 Task: Add Xylichew Fruit Gum 60 Count to the cart.
Action: Mouse moved to (272, 140)
Screenshot: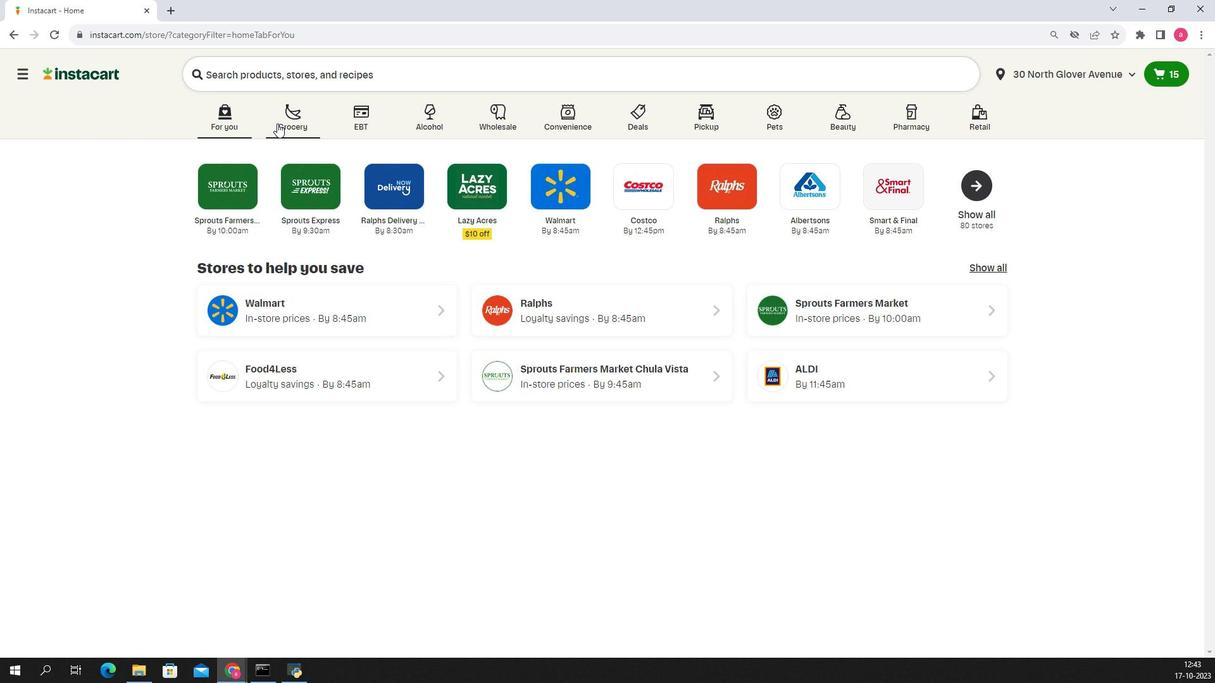 
Action: Mouse pressed left at (272, 140)
Screenshot: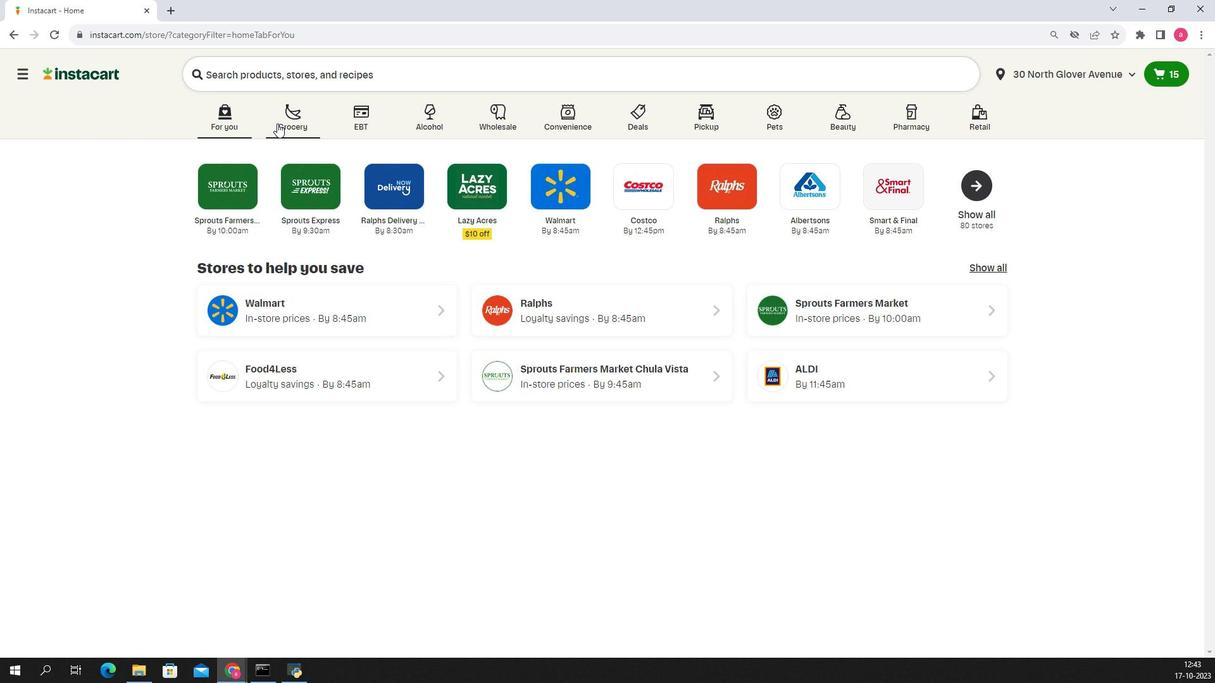 
Action: Mouse moved to (210, 357)
Screenshot: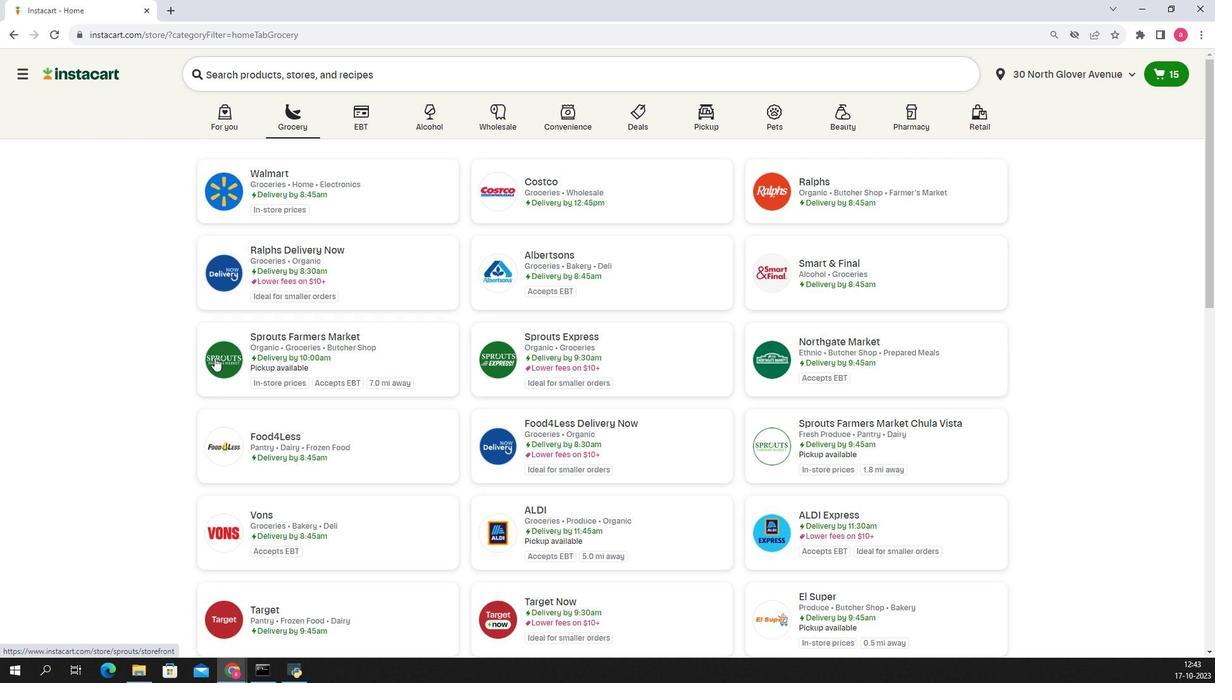 
Action: Mouse pressed left at (210, 357)
Screenshot: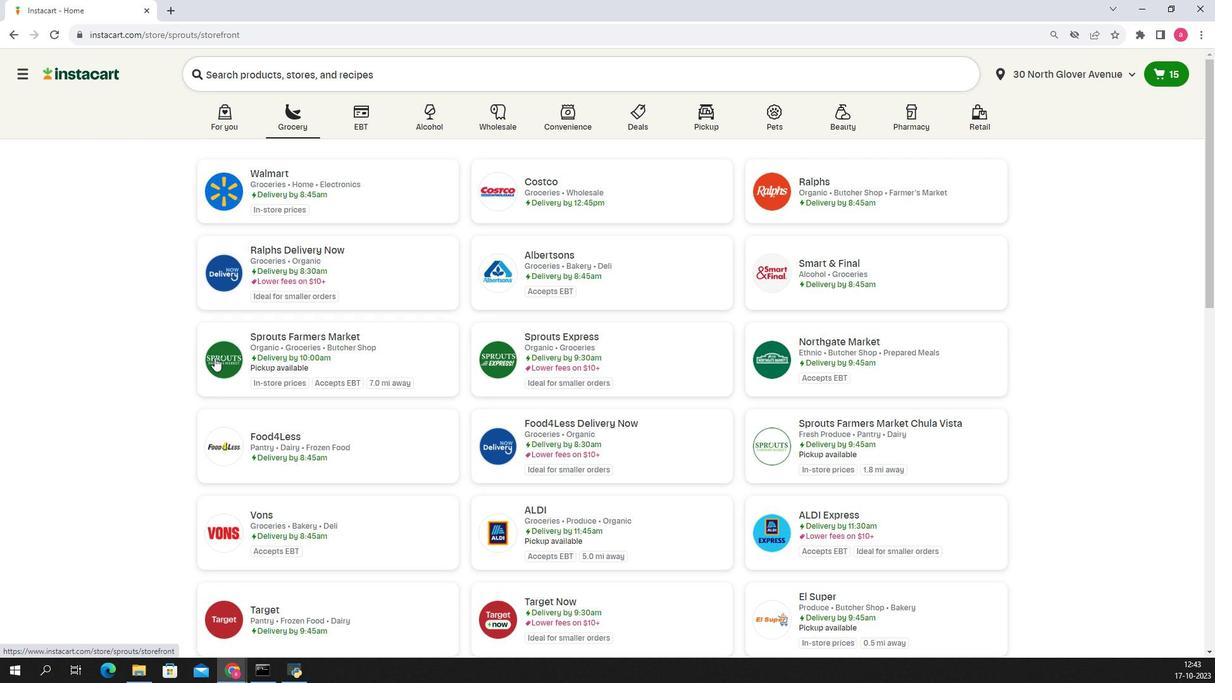 
Action: Mouse moved to (49, 517)
Screenshot: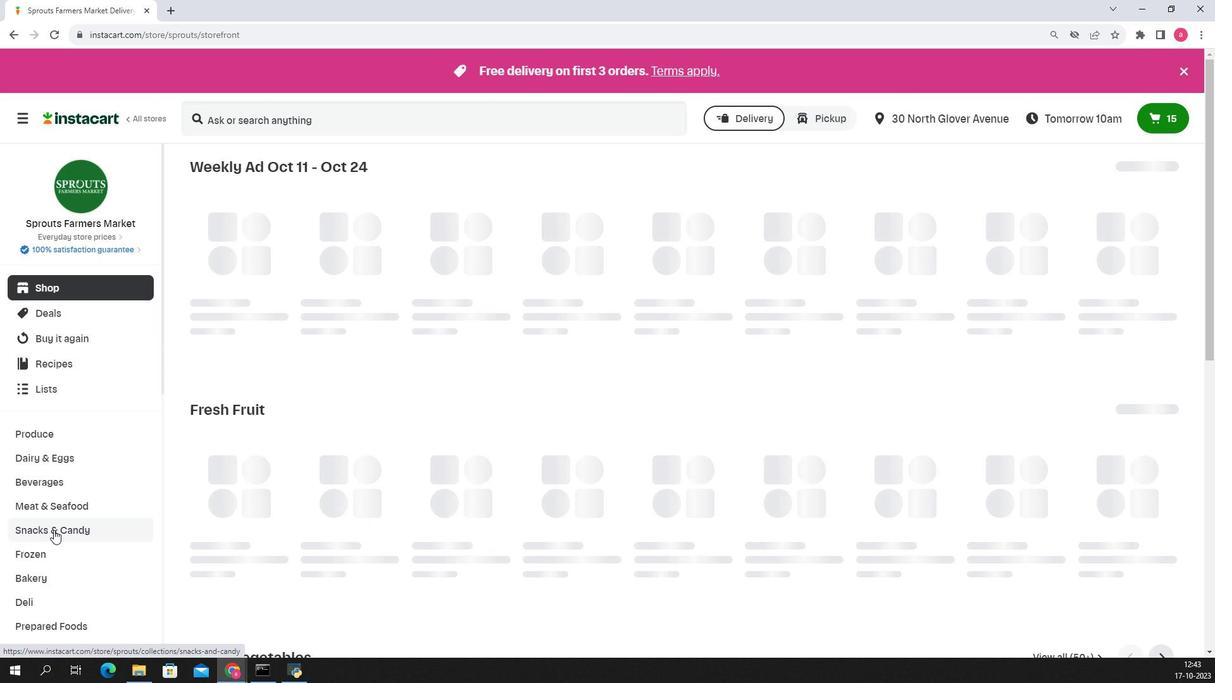 
Action: Mouse pressed left at (49, 517)
Screenshot: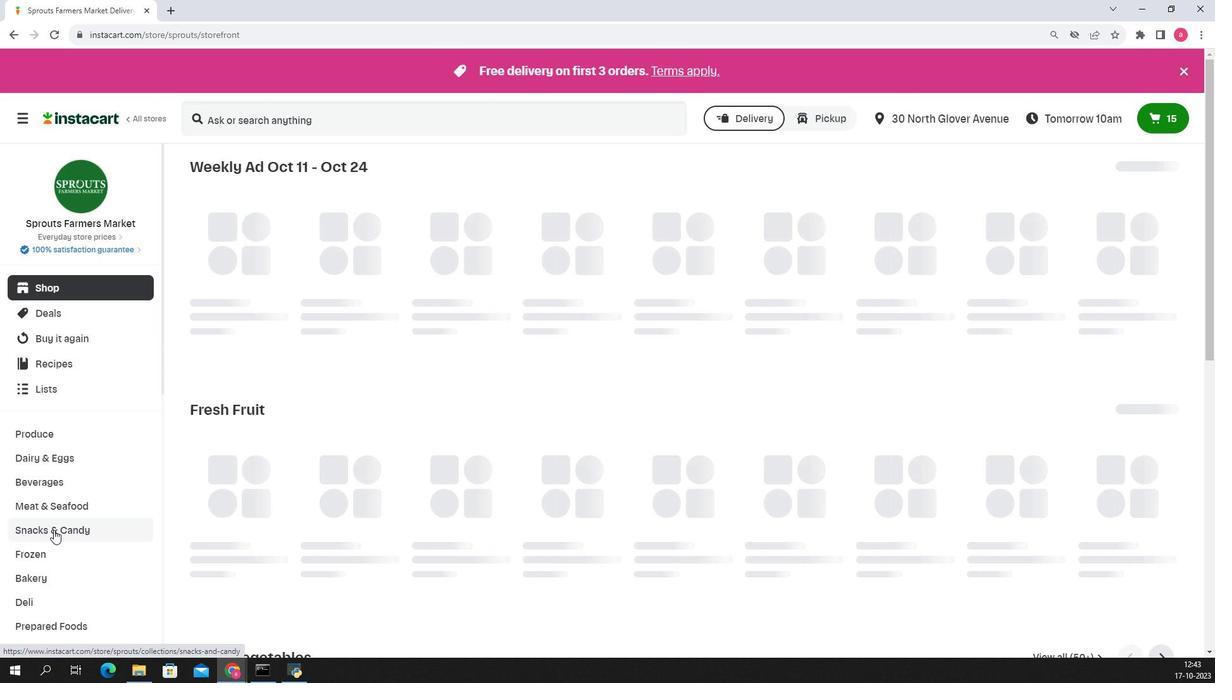 
Action: Mouse moved to (1171, 217)
Screenshot: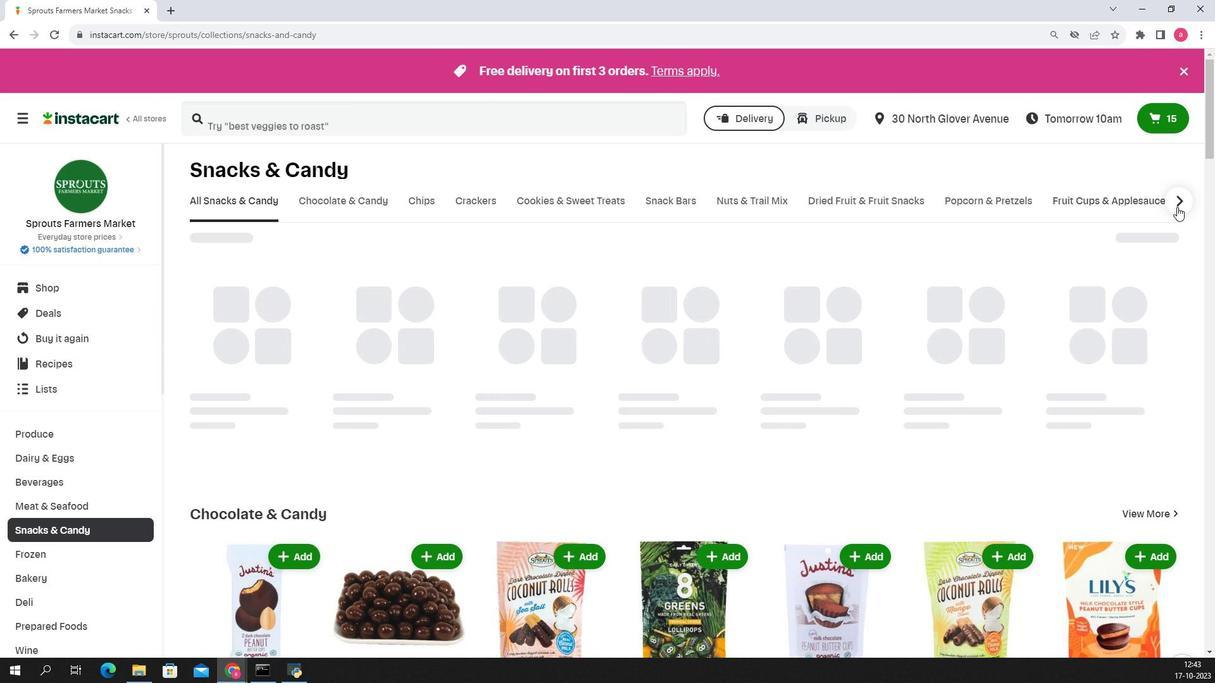 
Action: Mouse pressed left at (1171, 217)
Screenshot: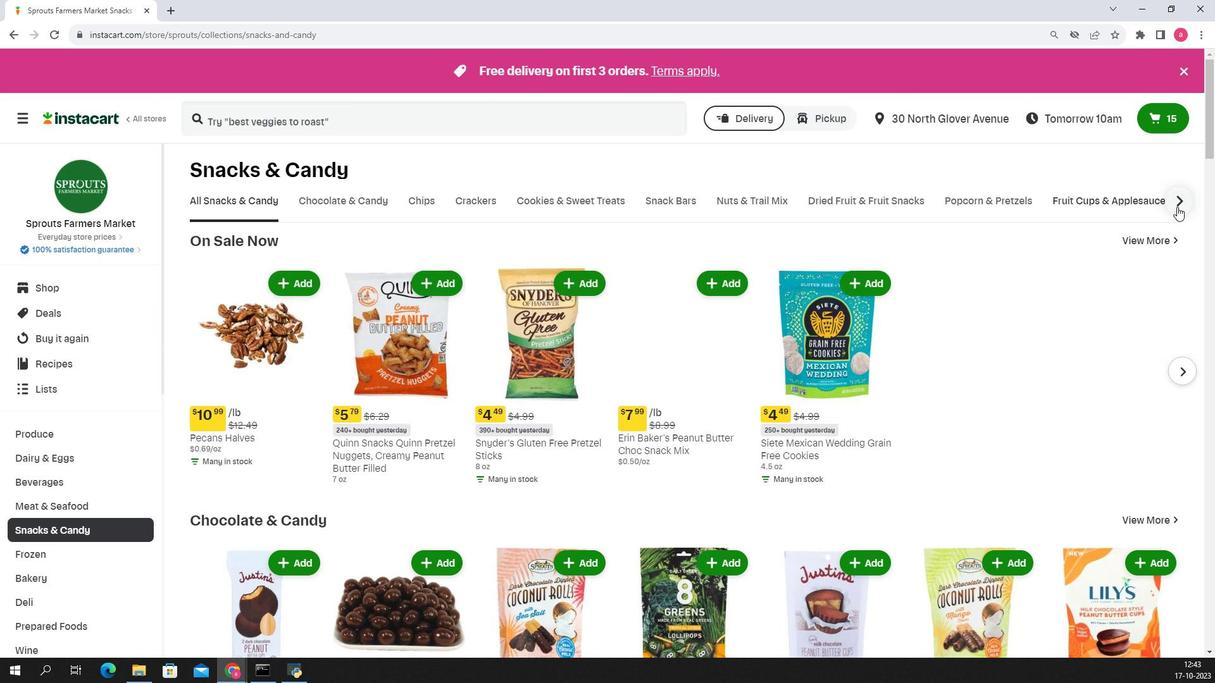 
Action: Mouse moved to (876, 213)
Screenshot: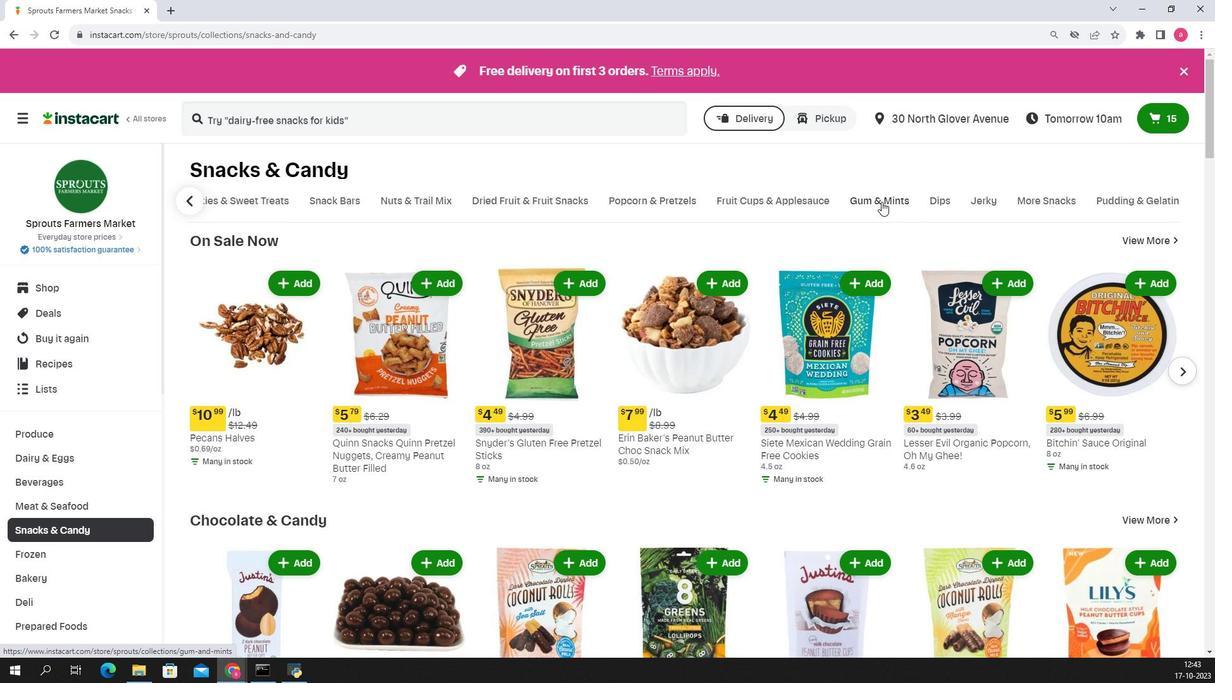 
Action: Mouse pressed left at (876, 213)
Screenshot: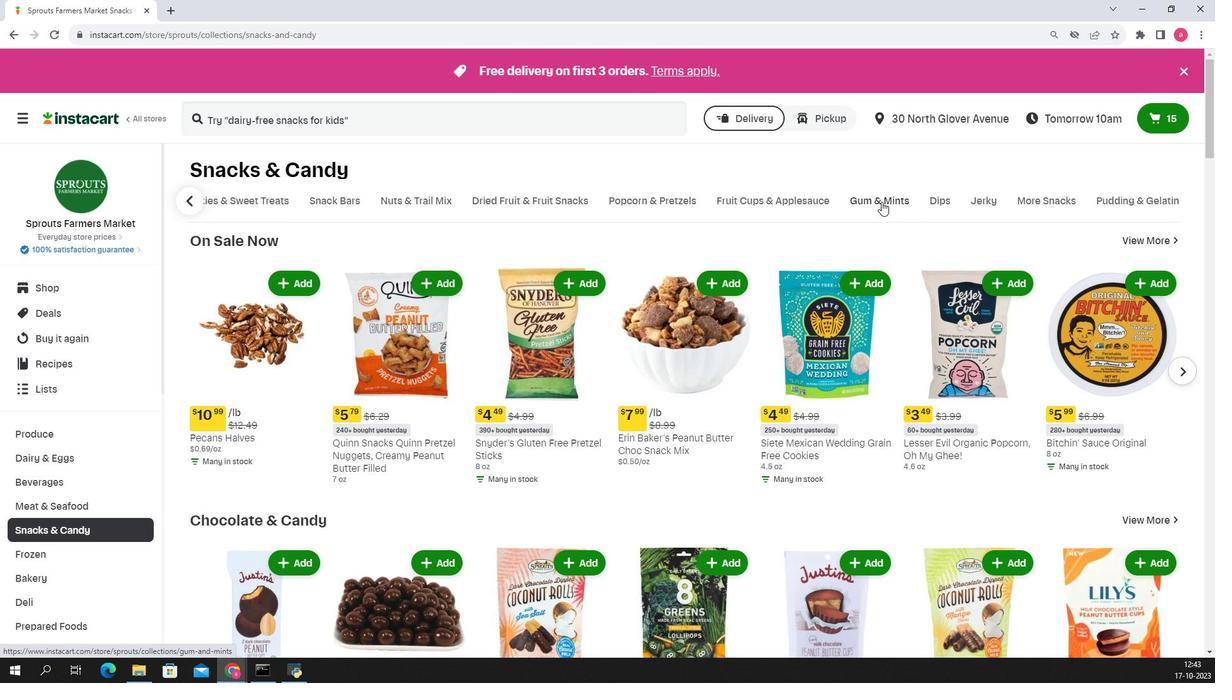 
Action: Mouse moved to (299, 265)
Screenshot: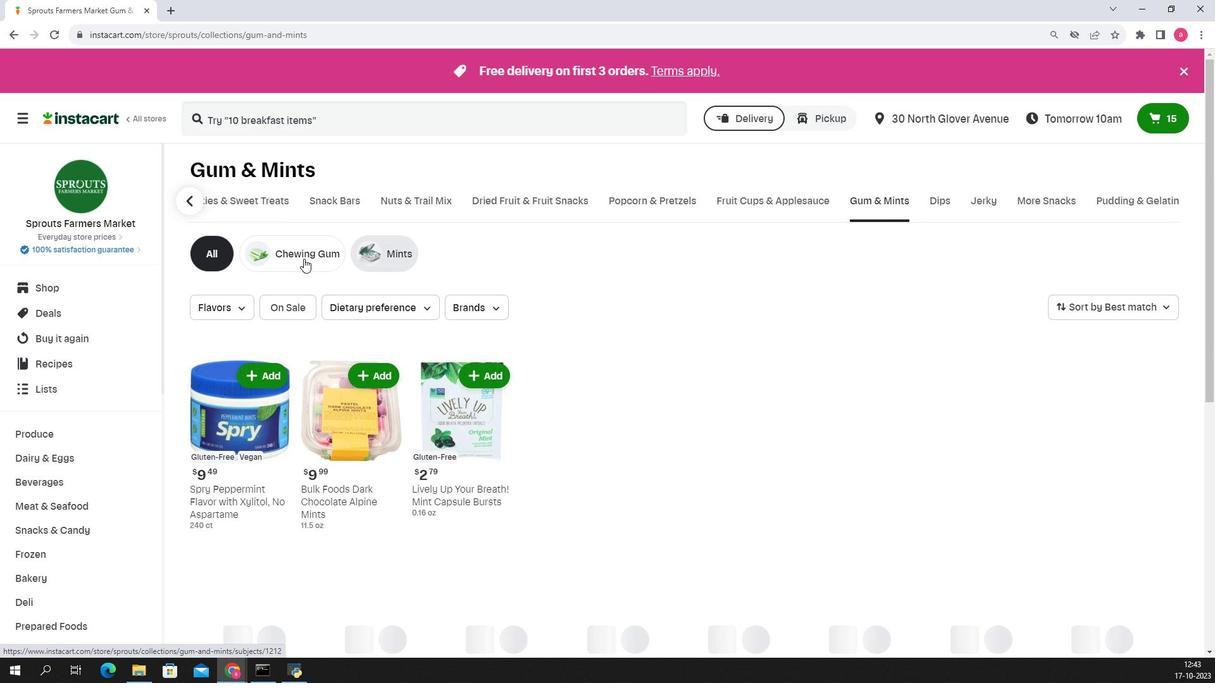 
Action: Mouse pressed left at (299, 265)
Screenshot: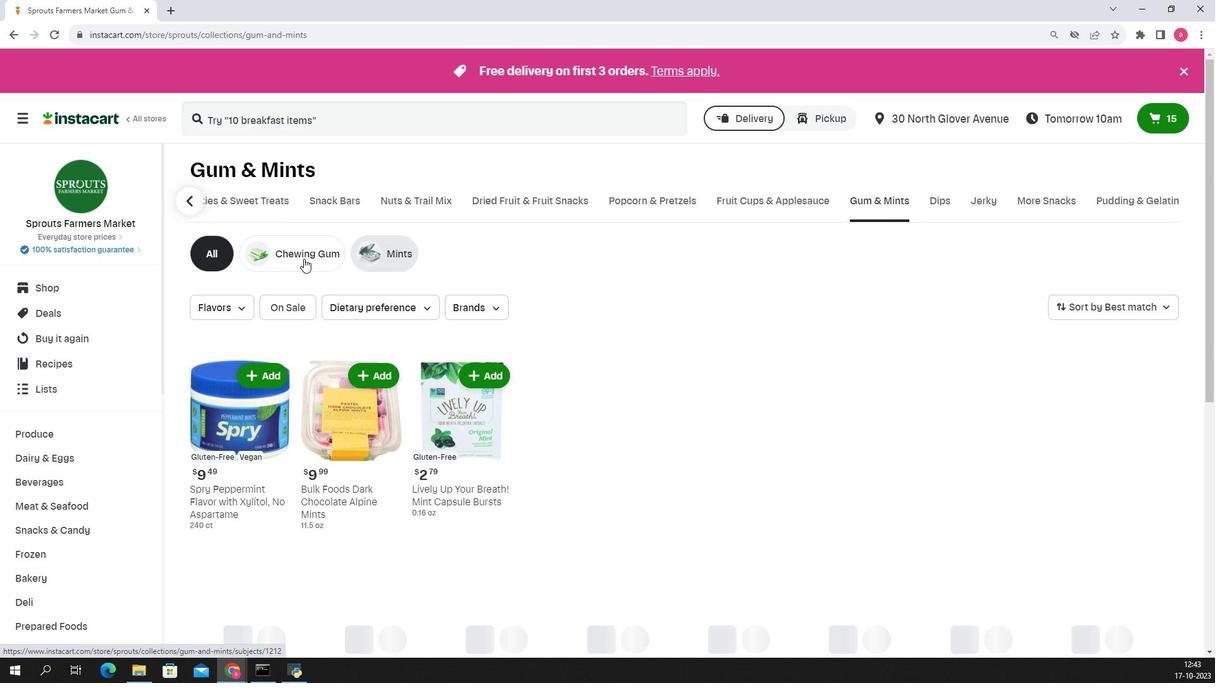 
Action: Mouse moved to (341, 135)
Screenshot: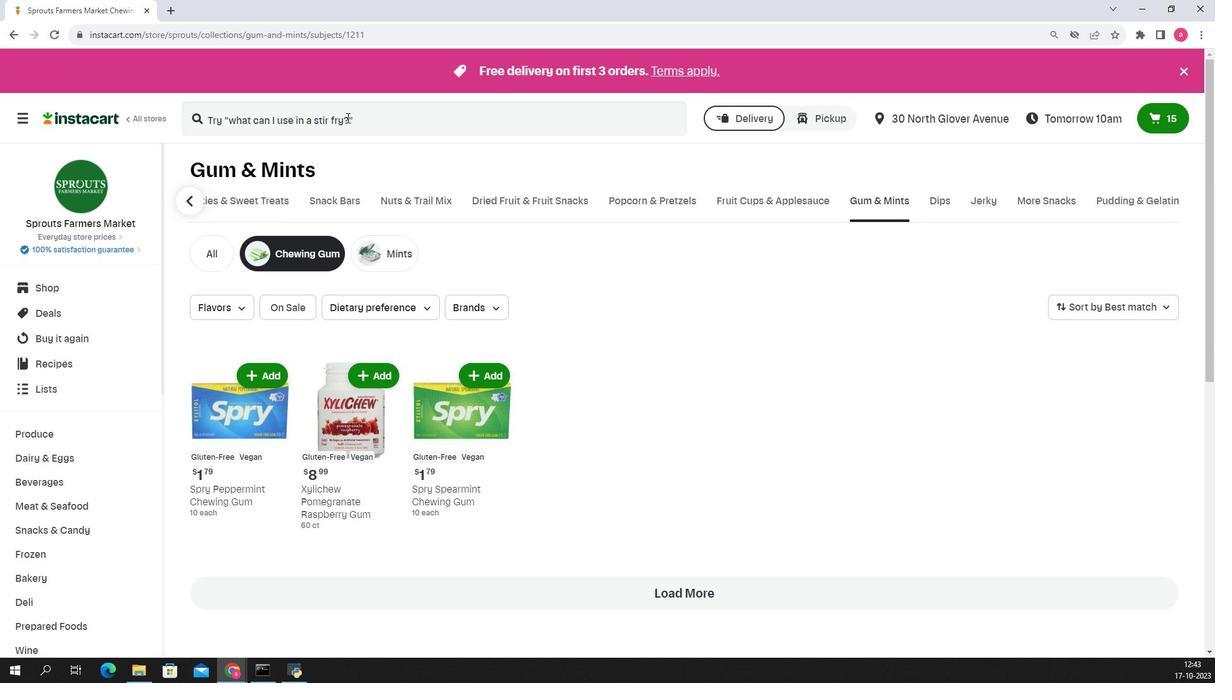 
Action: Mouse pressed left at (341, 135)
Screenshot: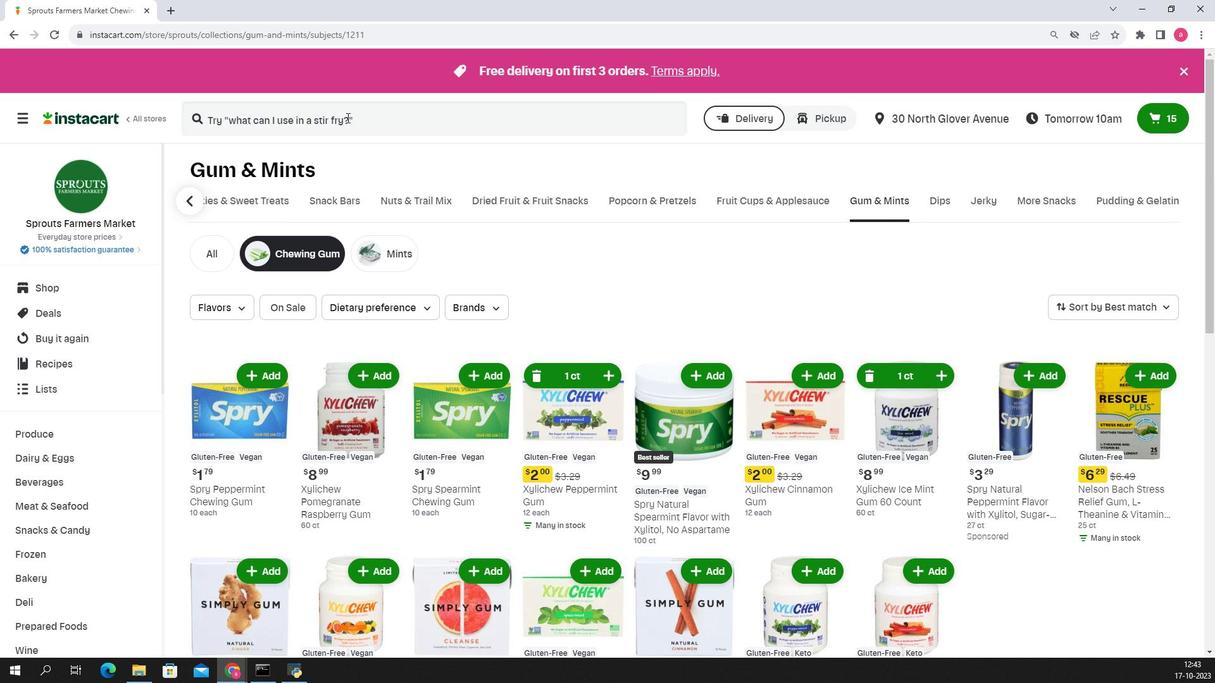 
Action: Key pressed <Key.shift><Key.shift><Key.shift><Key.shift><Key.shift><Key.shift>Xylichew<Key.space><Key.shift>Fruit<Key.space><Key.shift><Key.shift><Key.shift><Key.shift><Key.shift><Key.shift><Key.shift><Key.shift><Key.shift><Key.shift>Gum<Key.space>60<Key.space><Key.shift>Count<Key.space><Key.enter>
Screenshot: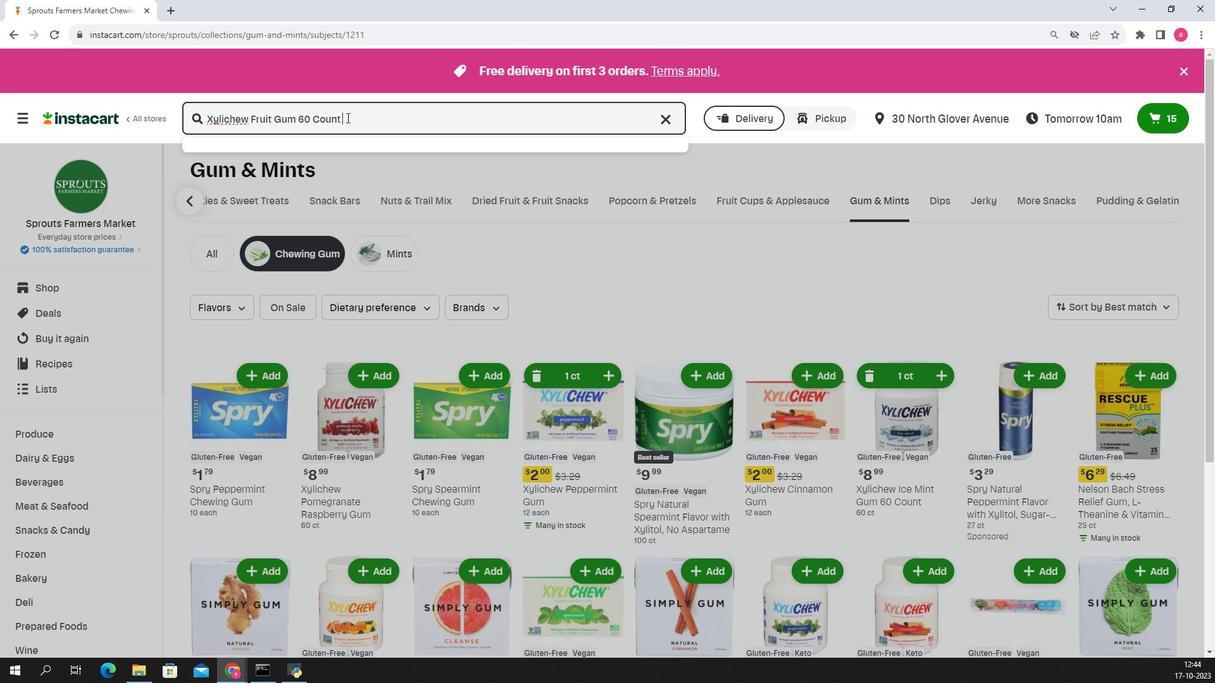 
Action: Mouse moved to (1114, 428)
Screenshot: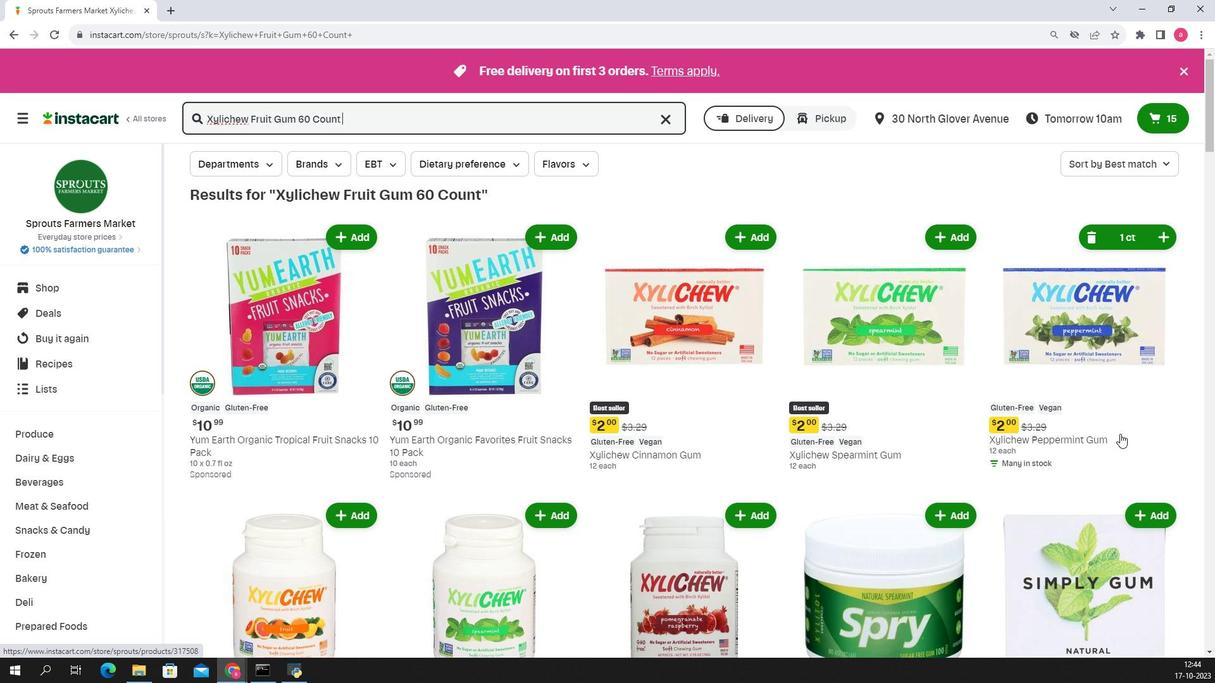 
Action: Mouse scrolled (1114, 427) with delta (0, 0)
Screenshot: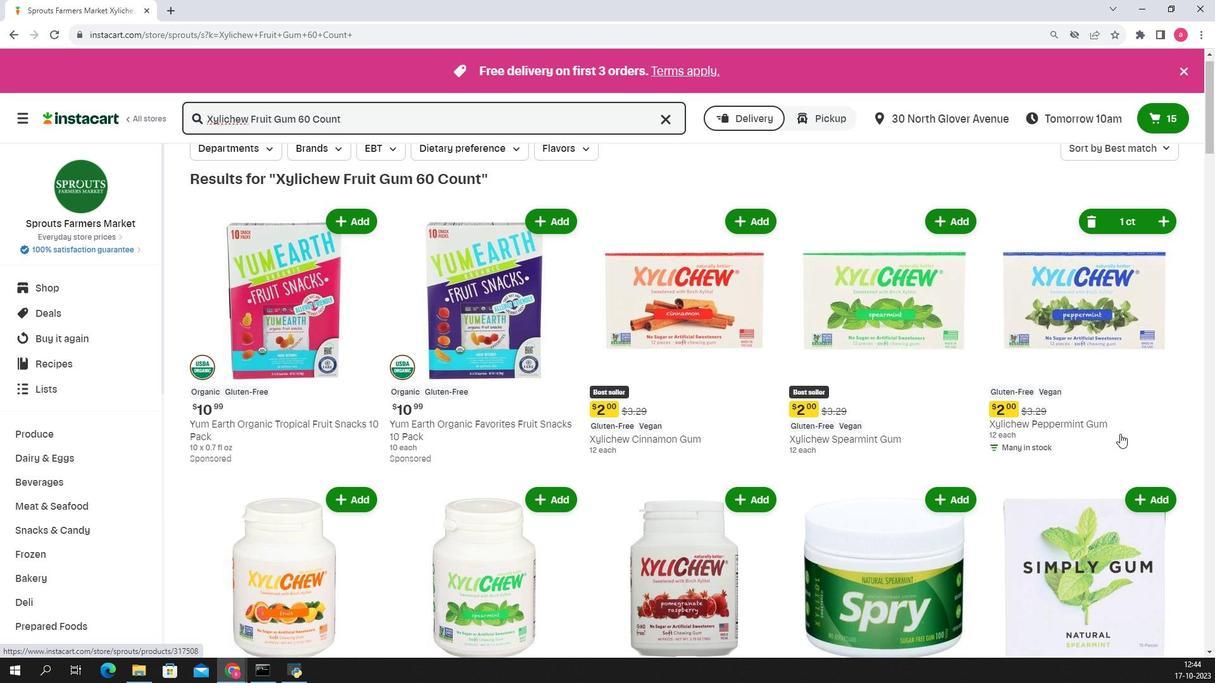 
Action: Mouse scrolled (1114, 427) with delta (0, 0)
Screenshot: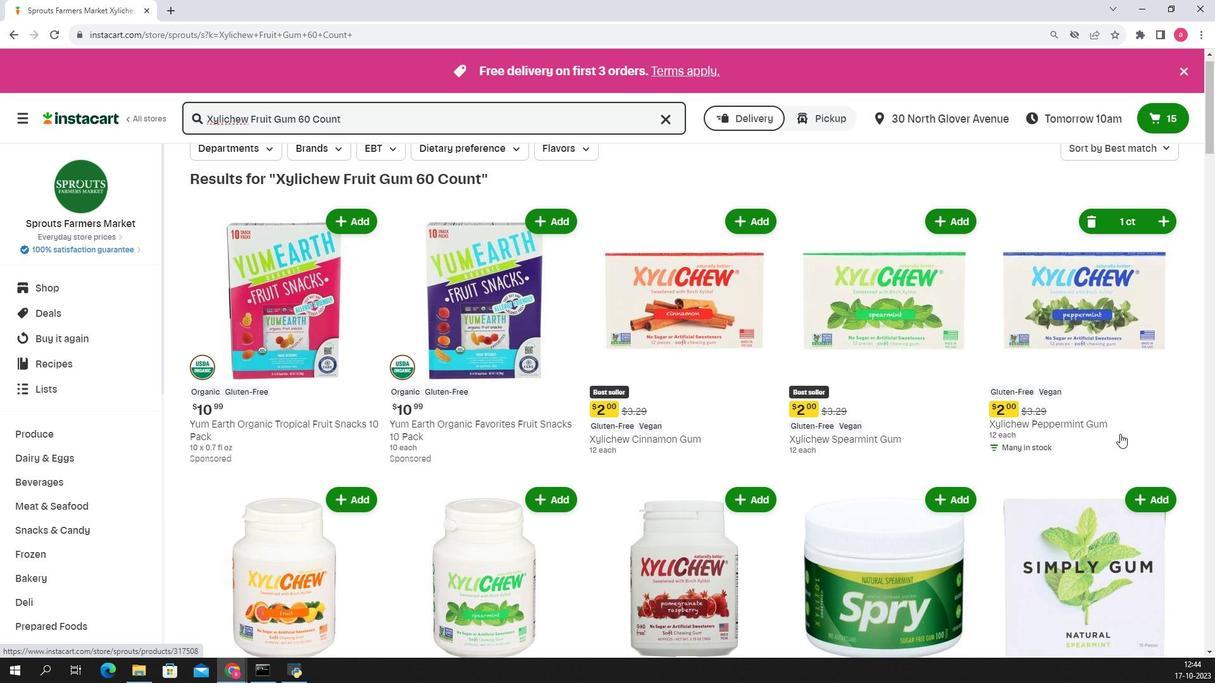 
Action: Mouse scrolled (1114, 427) with delta (0, 0)
Screenshot: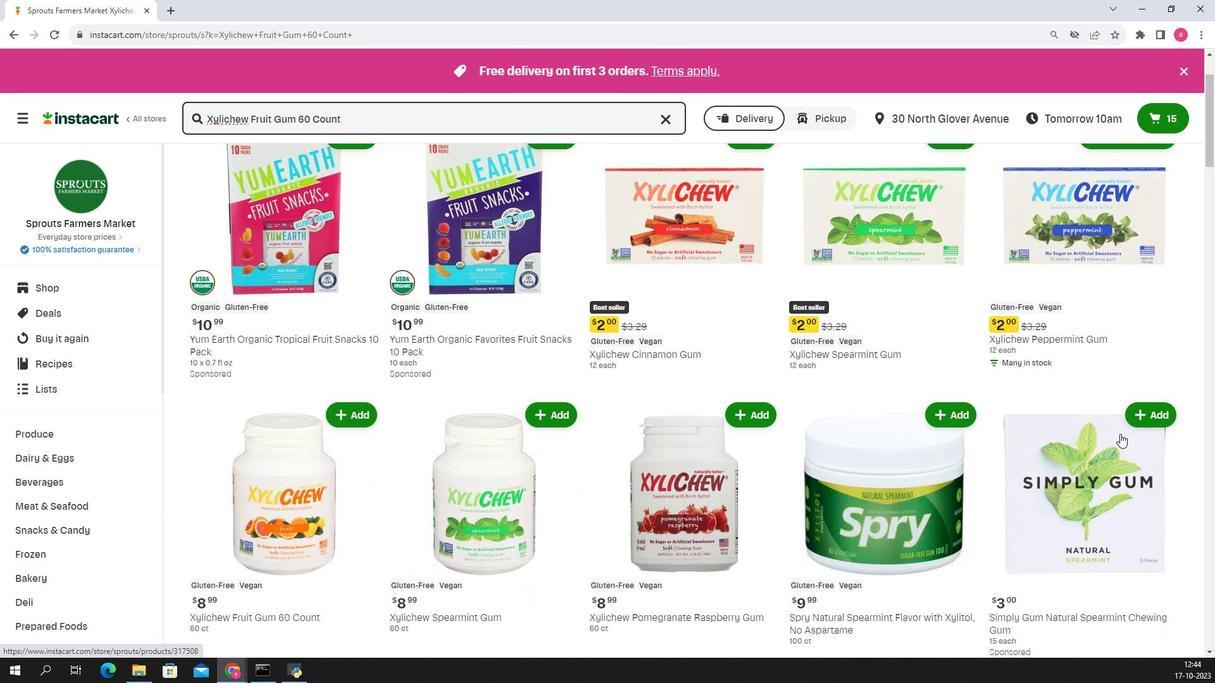 
Action: Mouse scrolled (1114, 429) with delta (0, 0)
Screenshot: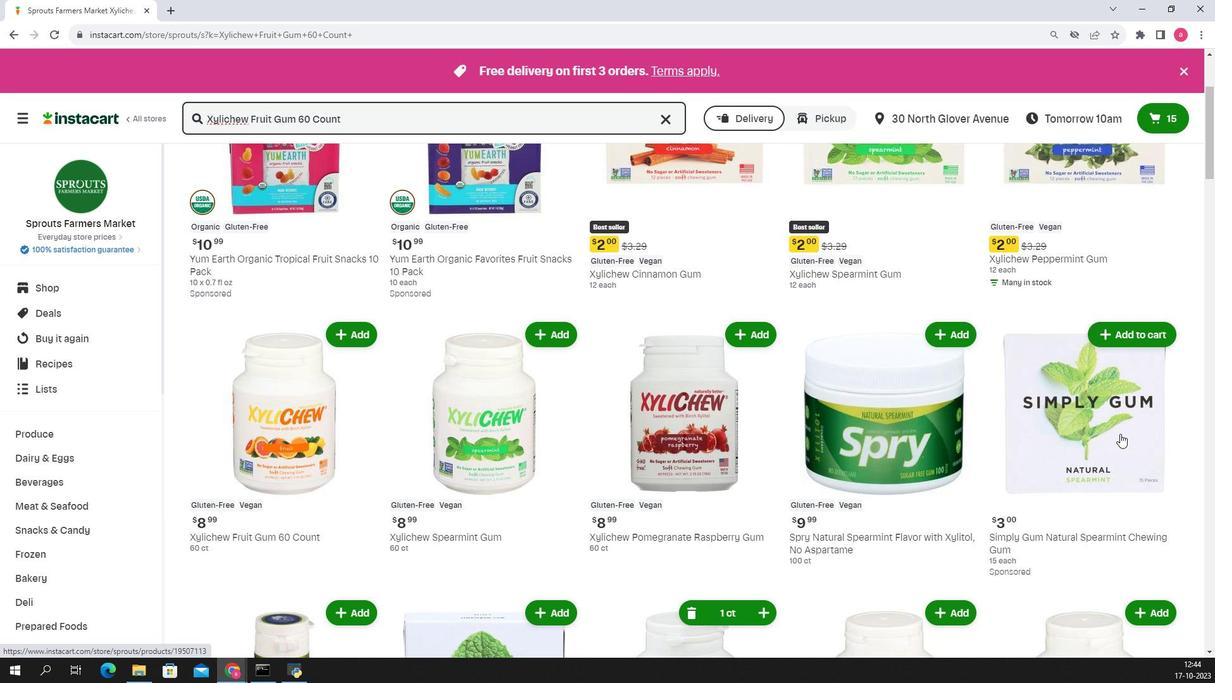 
Action: Mouse scrolled (1114, 429) with delta (0, 0)
Screenshot: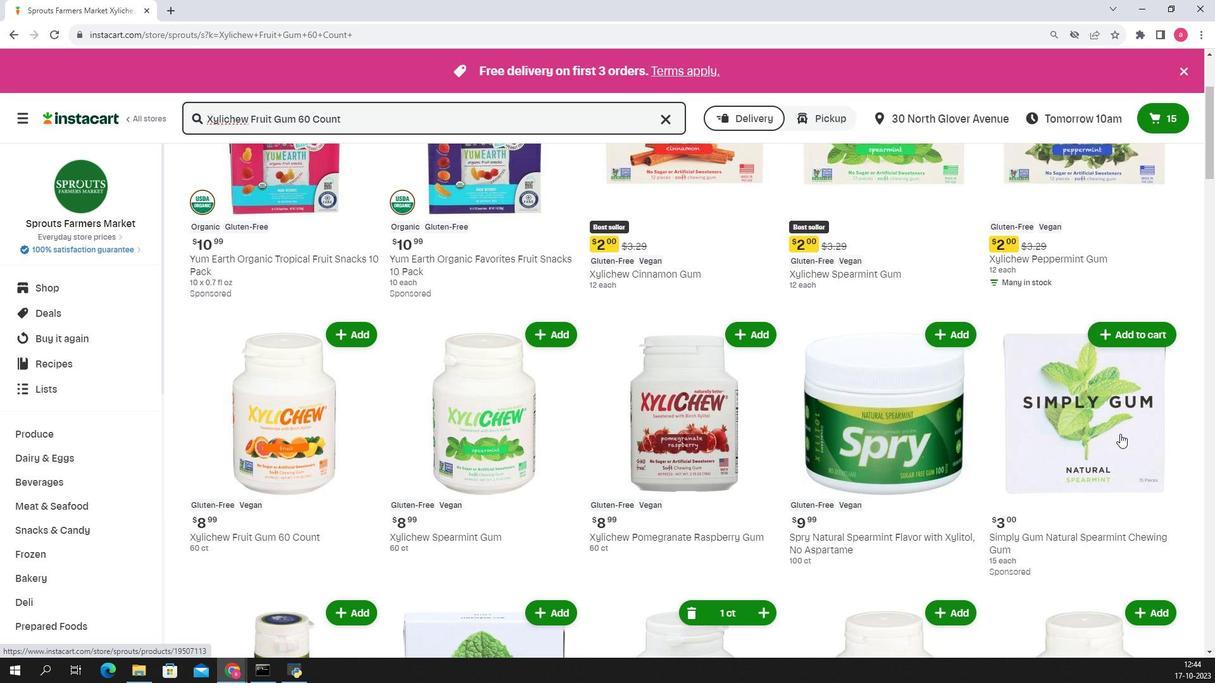
Action: Mouse scrolled (1114, 429) with delta (0, 0)
Screenshot: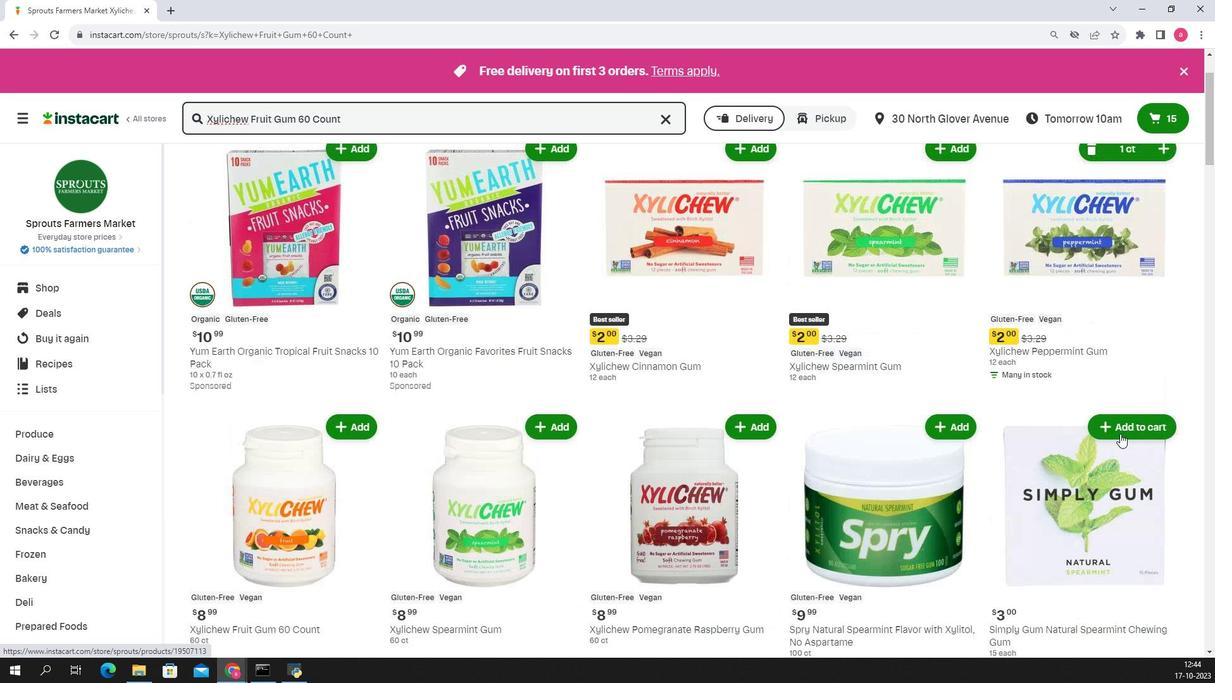 
Action: Mouse moved to (396, 468)
Screenshot: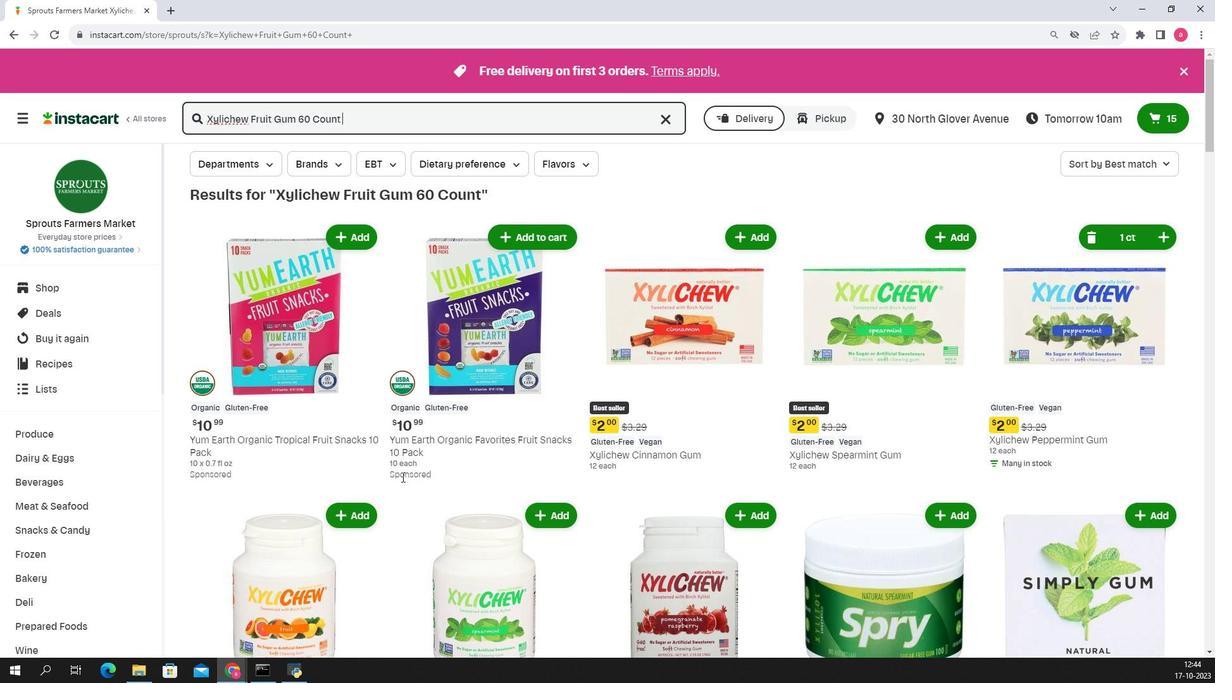 
Action: Mouse scrolled (396, 467) with delta (0, 0)
Screenshot: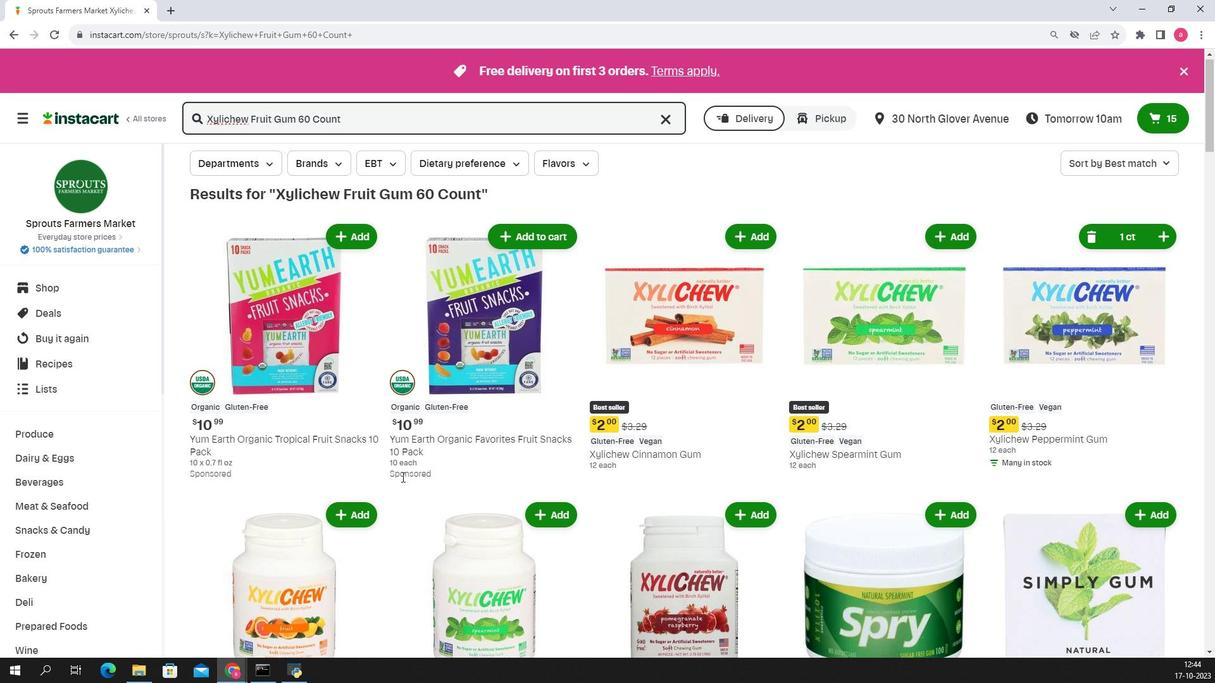 
Action: Mouse scrolled (396, 467) with delta (0, 0)
Screenshot: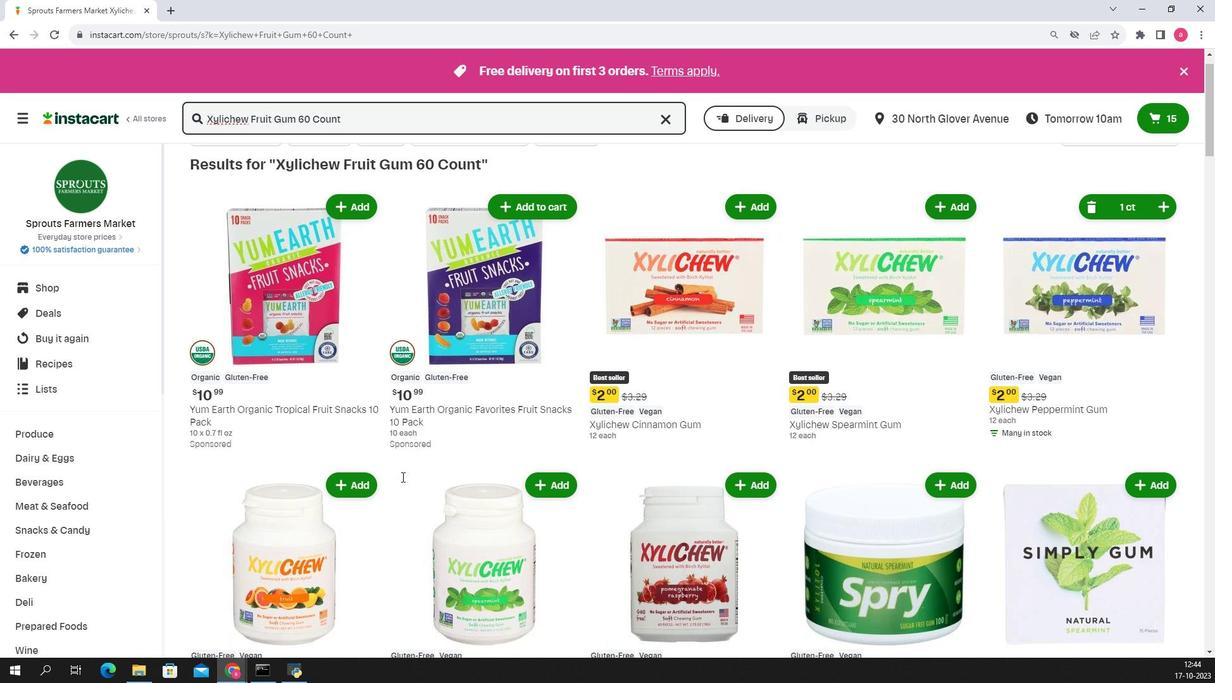 
Action: Mouse scrolled (396, 467) with delta (0, 0)
Screenshot: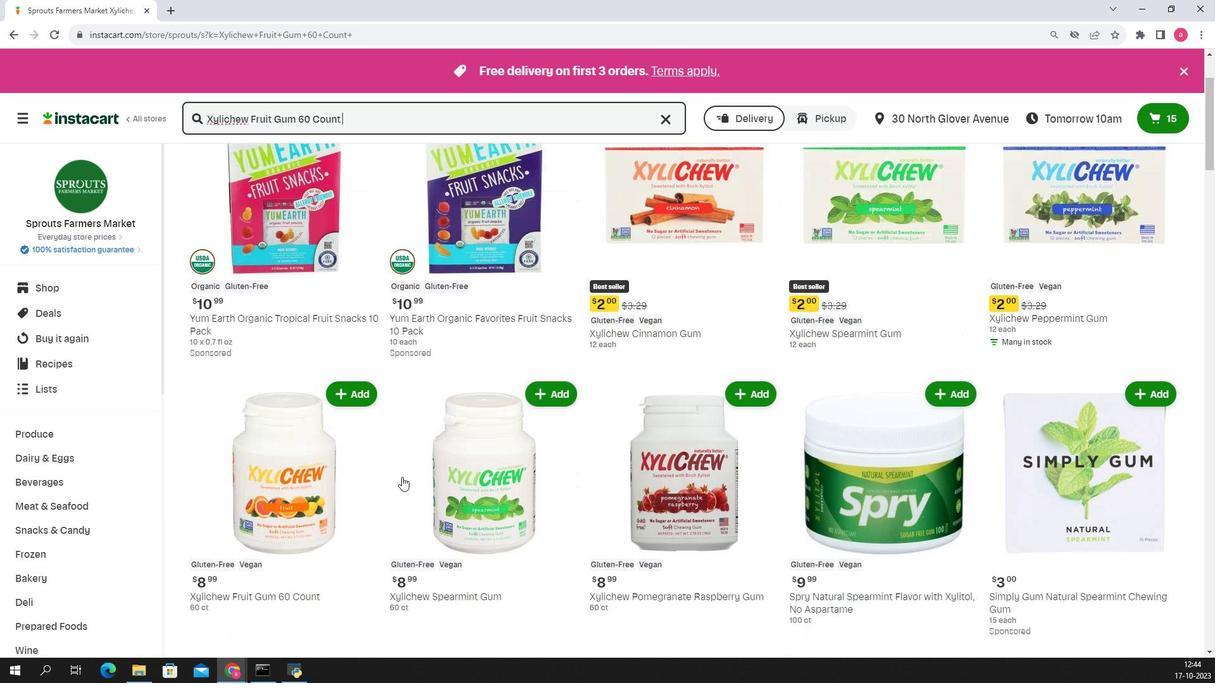 
Action: Mouse moved to (259, 411)
Screenshot: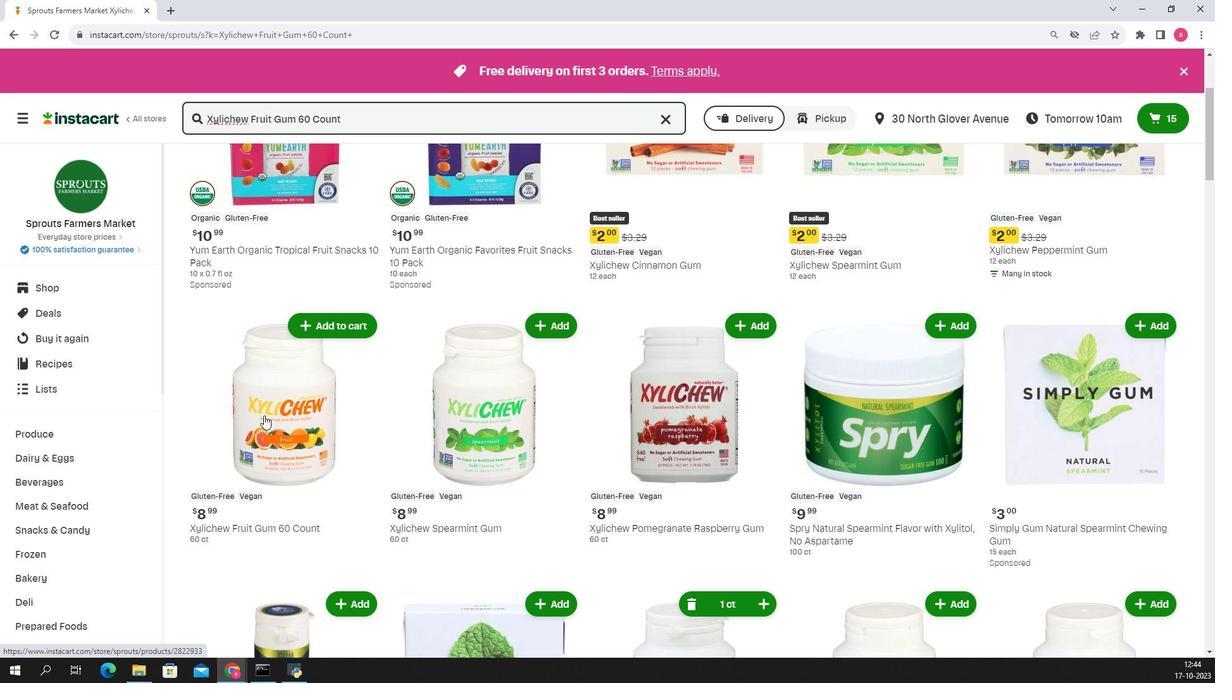 
Action: Mouse pressed left at (259, 411)
Screenshot: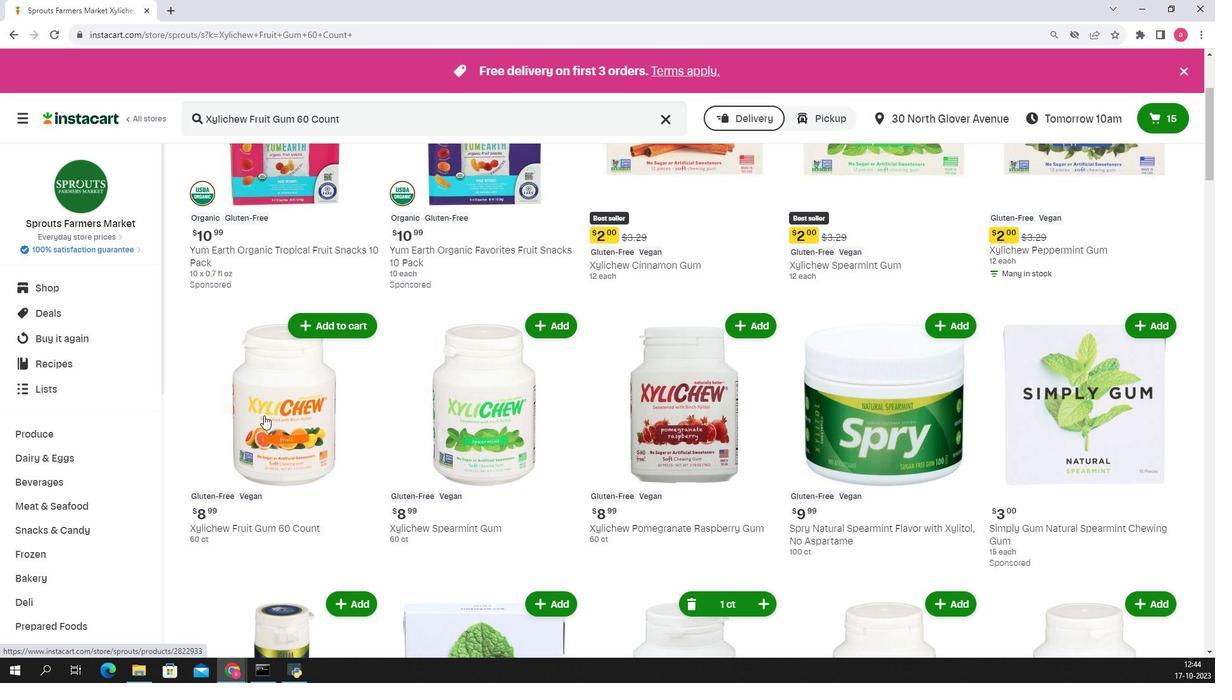 
Action: Mouse moved to (841, 291)
Screenshot: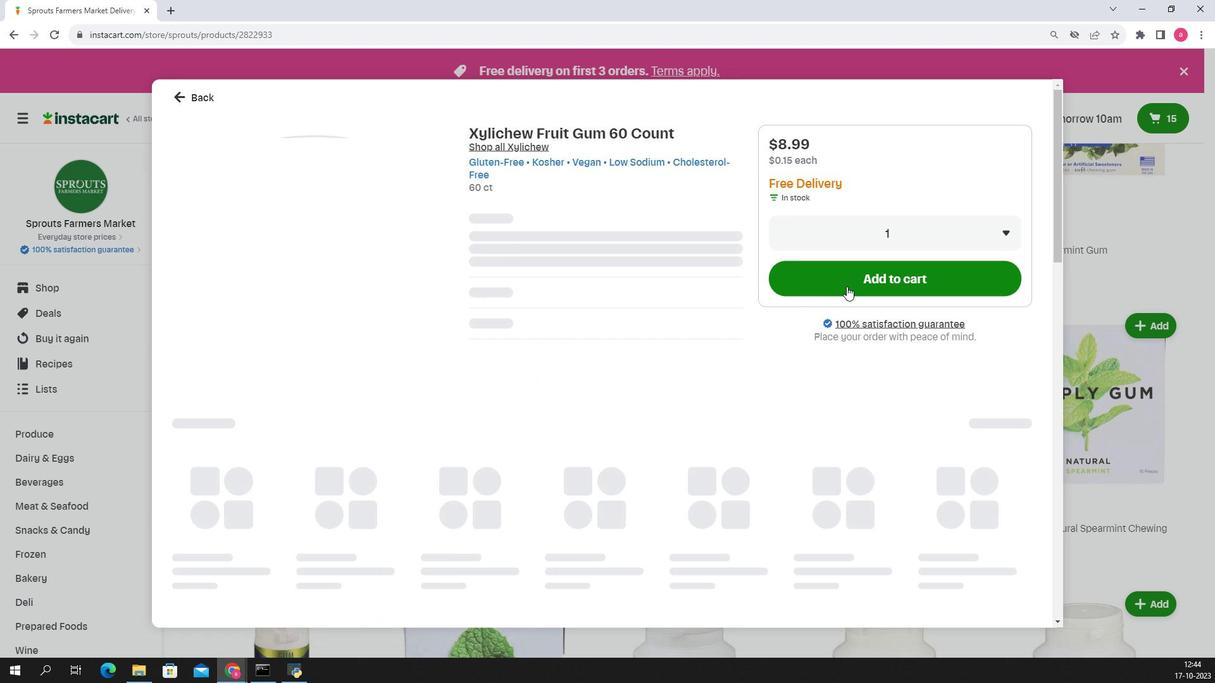 
Action: Mouse pressed left at (841, 291)
Screenshot: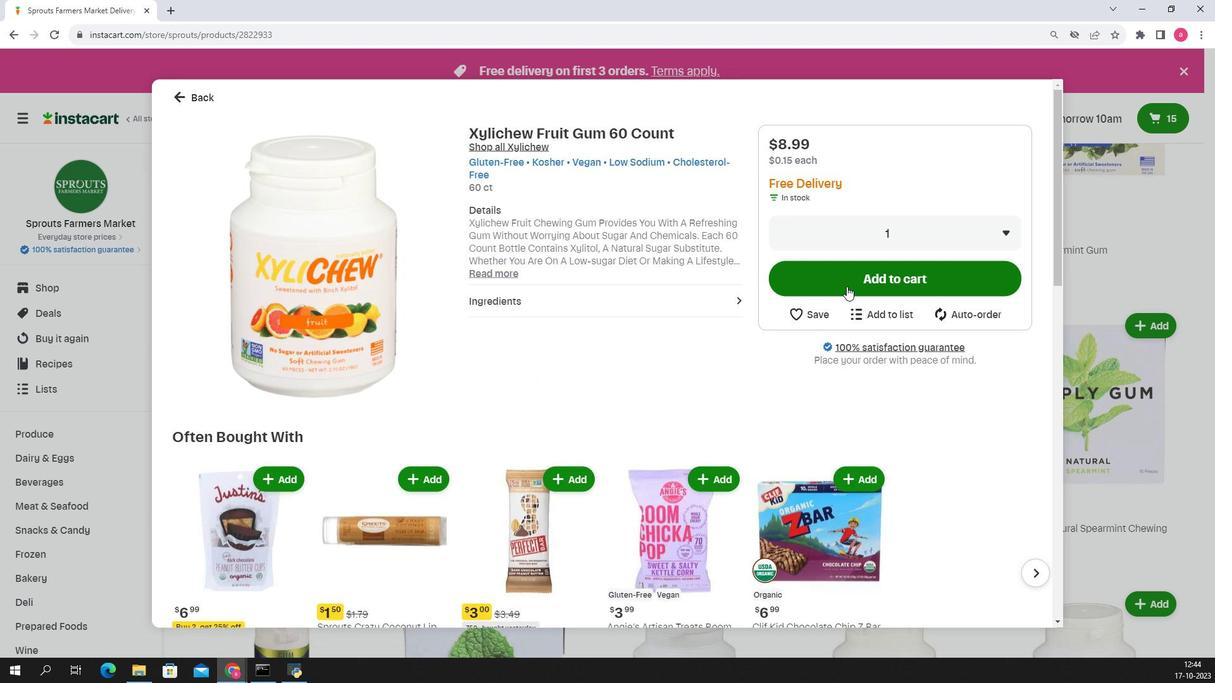 
